 Task: Create New Customer with Customer Name: Wholesale Outlets Group, Billing Address Line1: 3618 Station Street, Billing Address Line2:  Austin, Billing Address Line3:  Texas 78702, Cell Number: 318-433-2611
Action: Mouse moved to (191, 34)
Screenshot: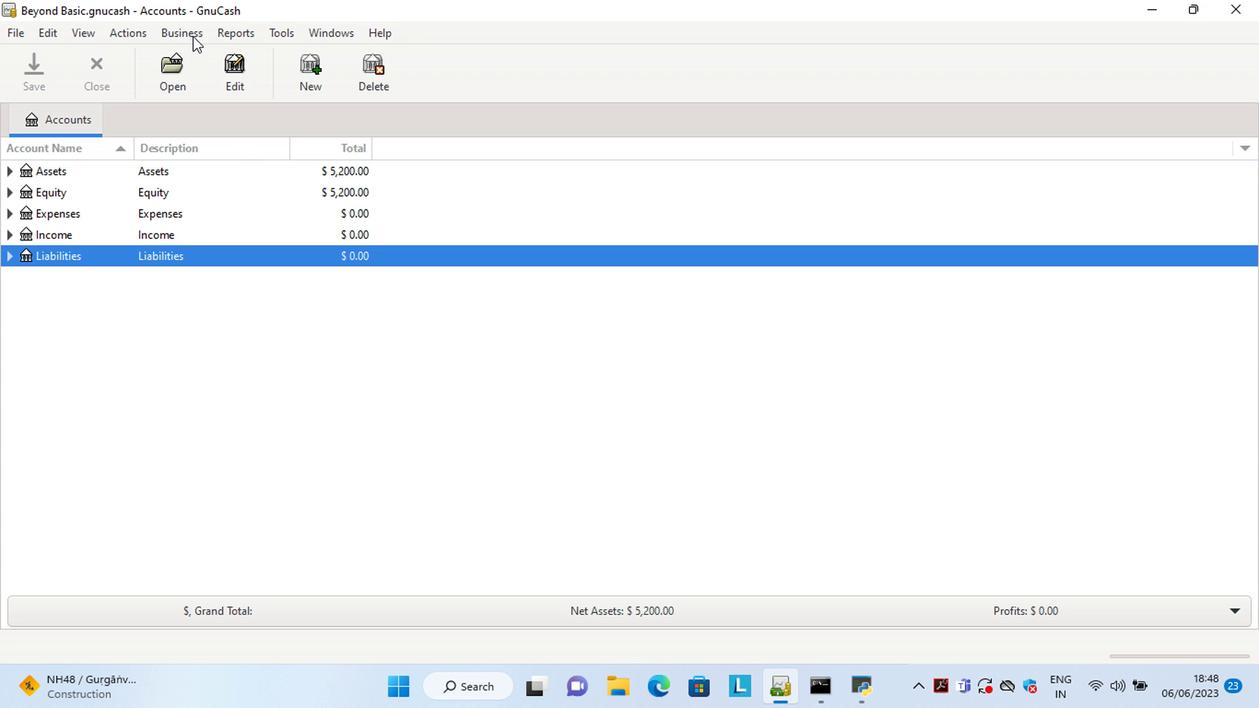 
Action: Mouse pressed left at (191, 34)
Screenshot: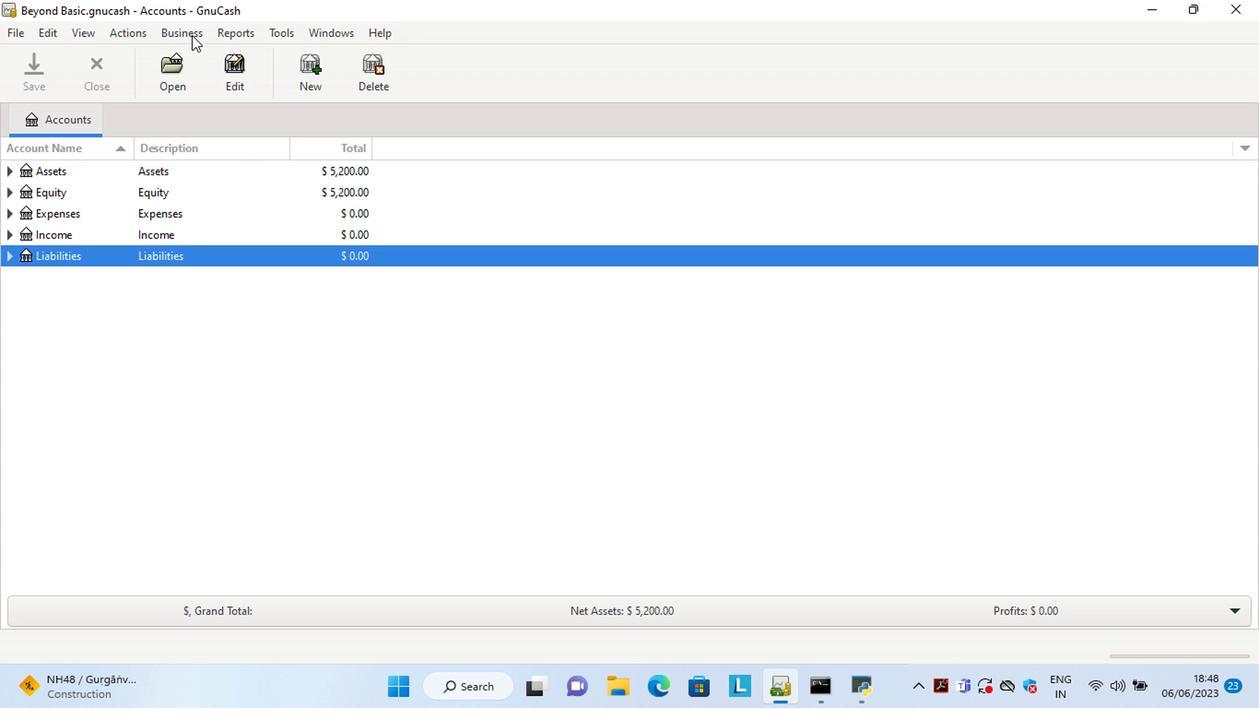 
Action: Mouse moved to (381, 78)
Screenshot: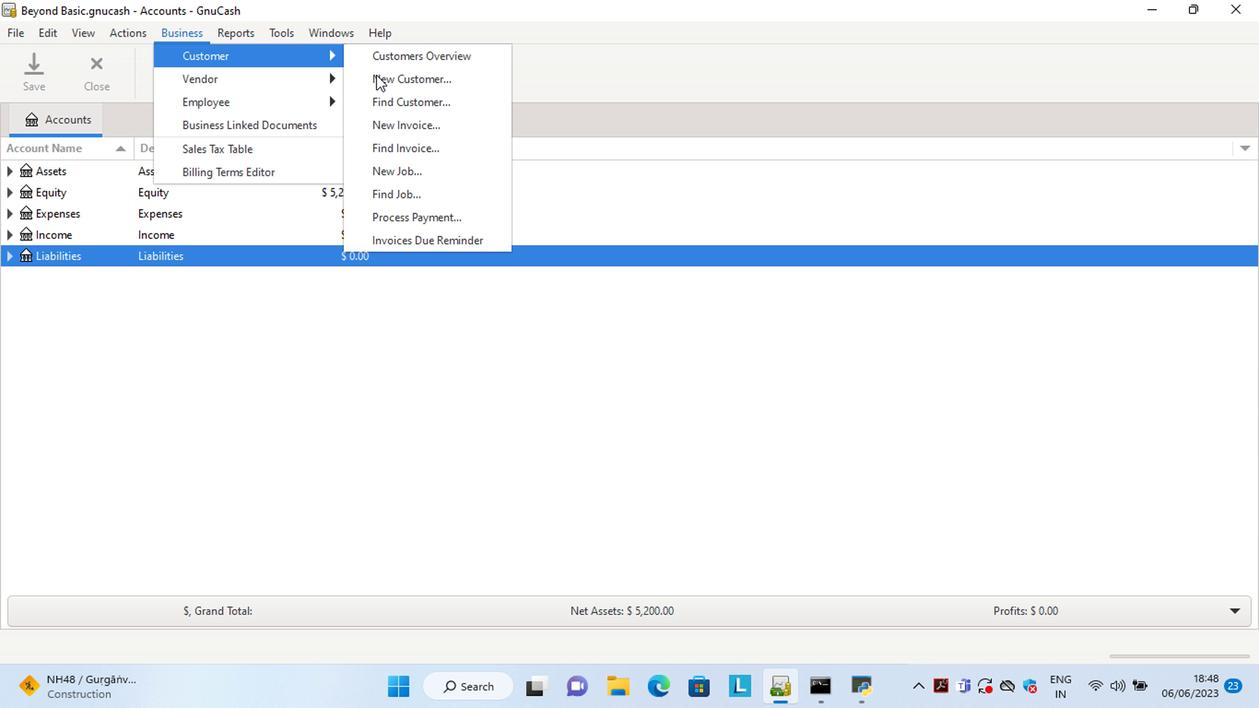 
Action: Mouse pressed left at (381, 78)
Screenshot: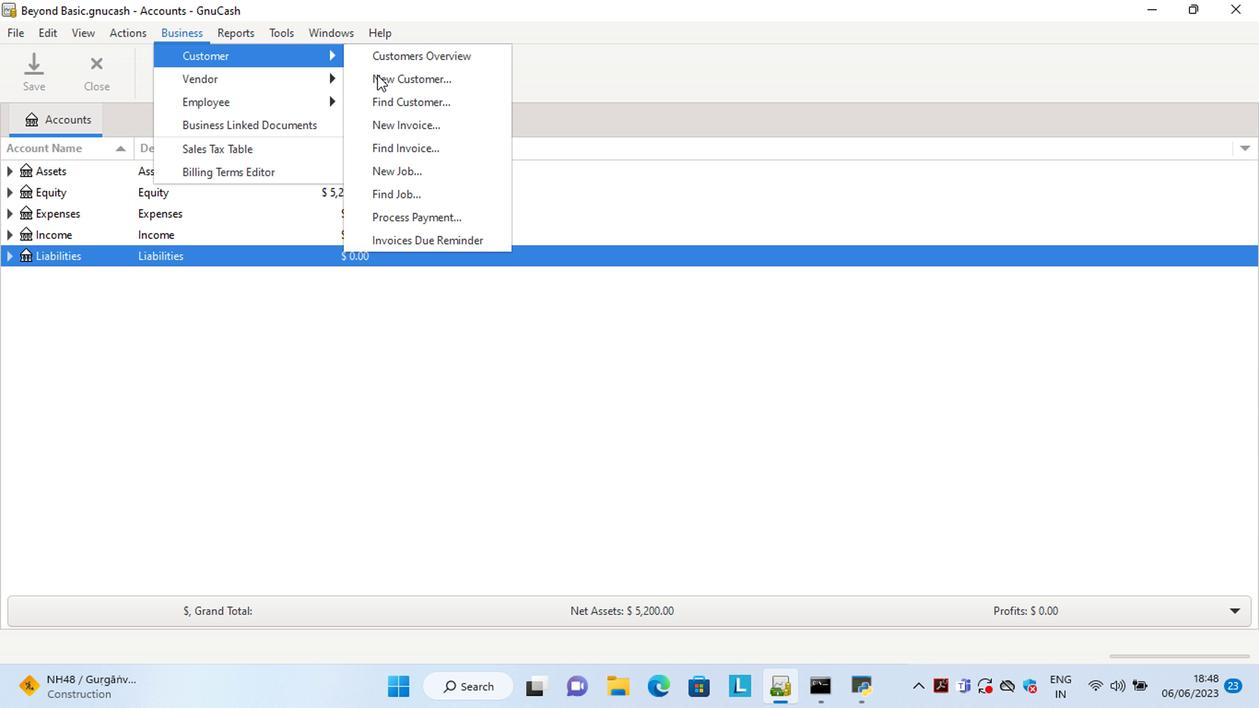 
Action: Mouse moved to (642, 200)
Screenshot: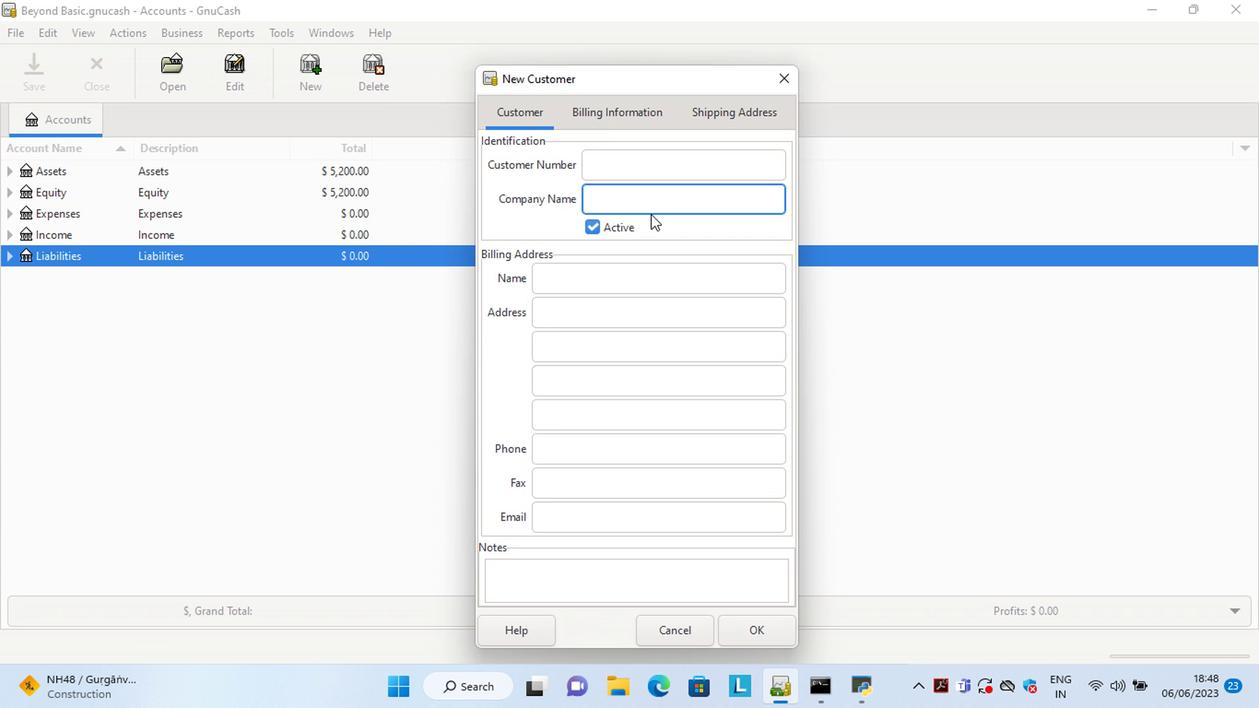 
Action: Mouse pressed left at (642, 200)
Screenshot: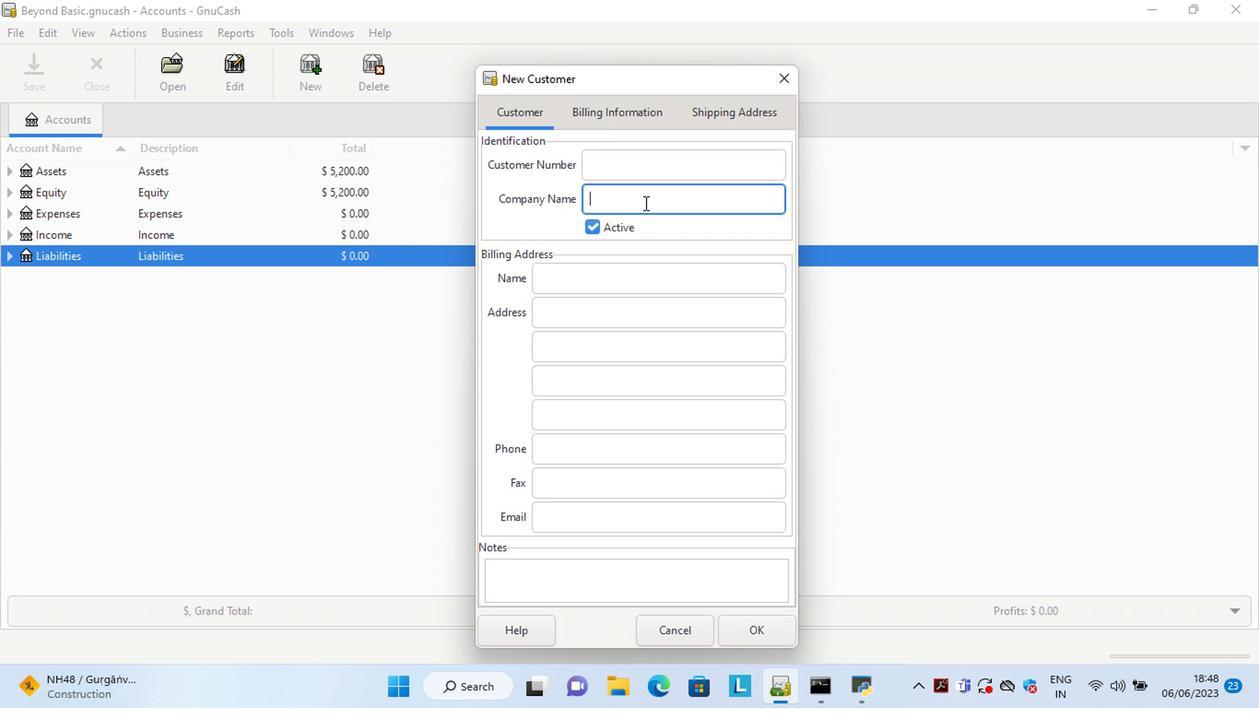 
Action: Key pressed <Key.shift><Key.shift><Key.shift><Key.shift><Key.shift><Key.shift><Key.shift><Key.shift><Key.shift><Key.shift><Key.shift><Key.shift><Key.shift><Key.shift><Key.shift><Key.shift><Key.shift><Key.shift><Key.shift>Wholesale<Key.space><Key.shift>Outlets<Key.space><Key.shift>Group<Key.tab><Key.tab><Key.tab>3618<Key.space><Key.shift>Station<Key.space><Key.shift>Street<Key.tab><Key.shift>Au<Key.tab>7702<Key.left><Key.left><Key.left><Key.left><Key.left><Key.shift>Tex<Key.tab><Key.tab>318-433-2611
Screenshot: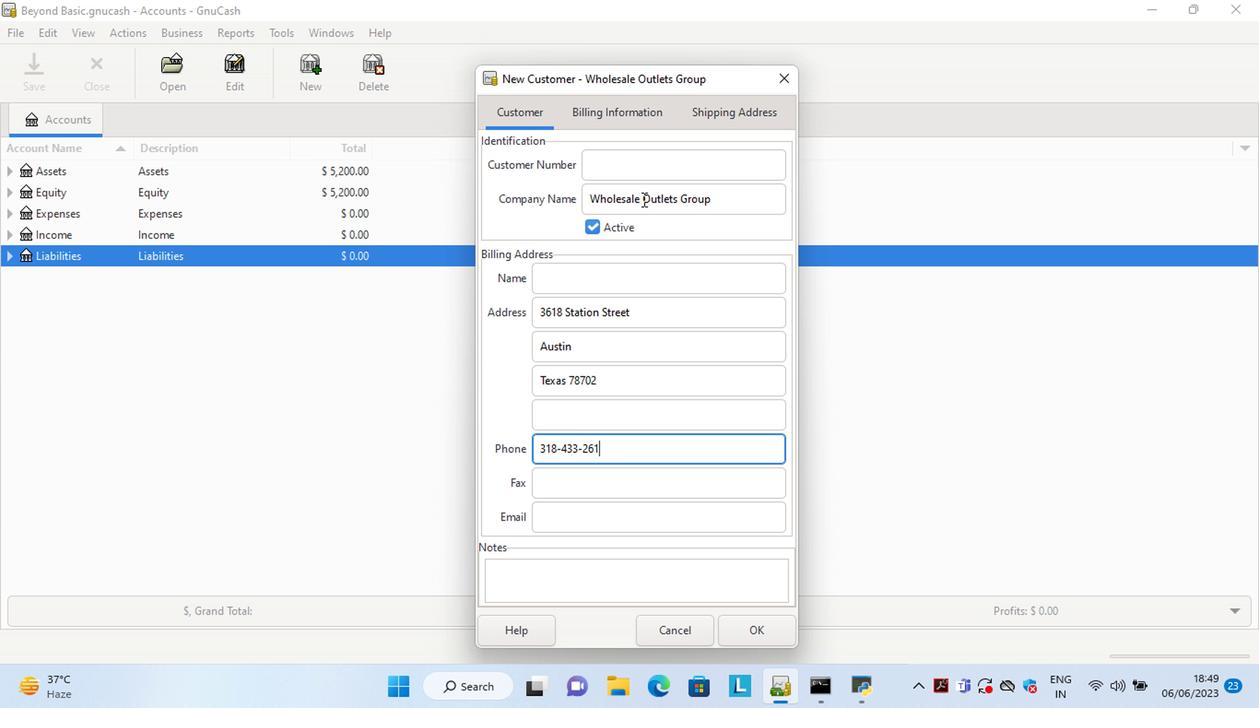 
Action: Mouse moved to (751, 629)
Screenshot: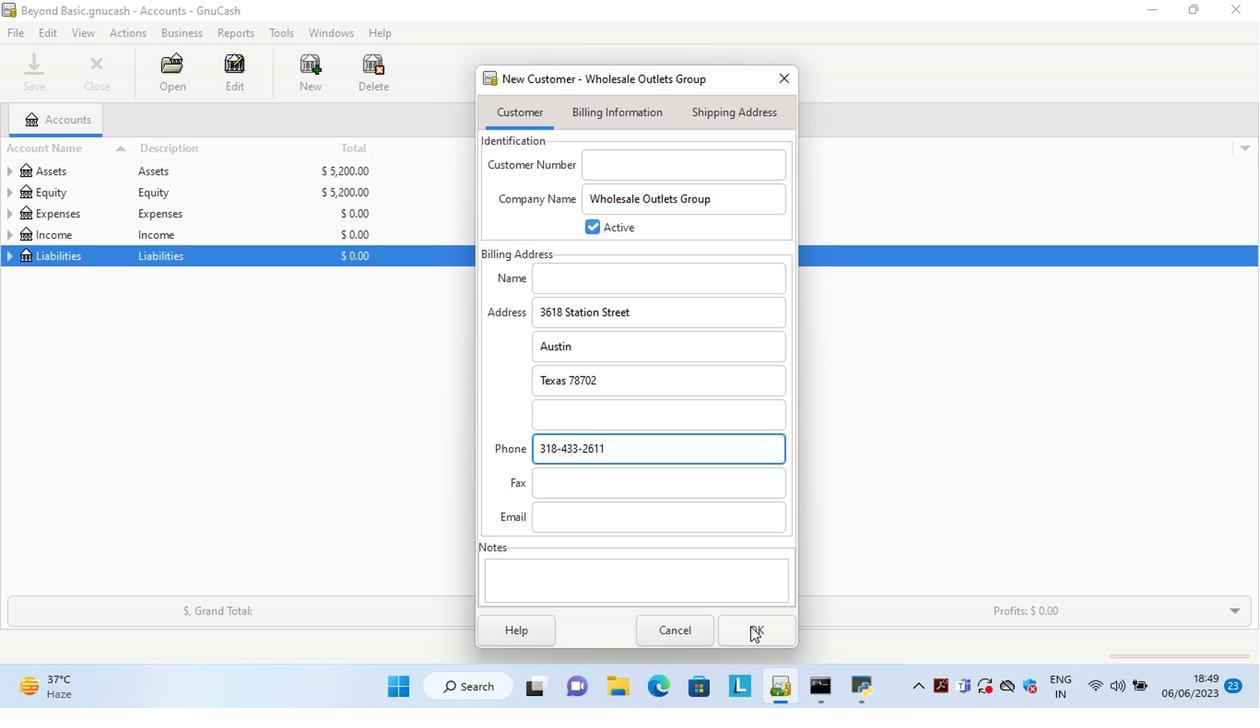 
Action: Mouse pressed left at (751, 629)
Screenshot: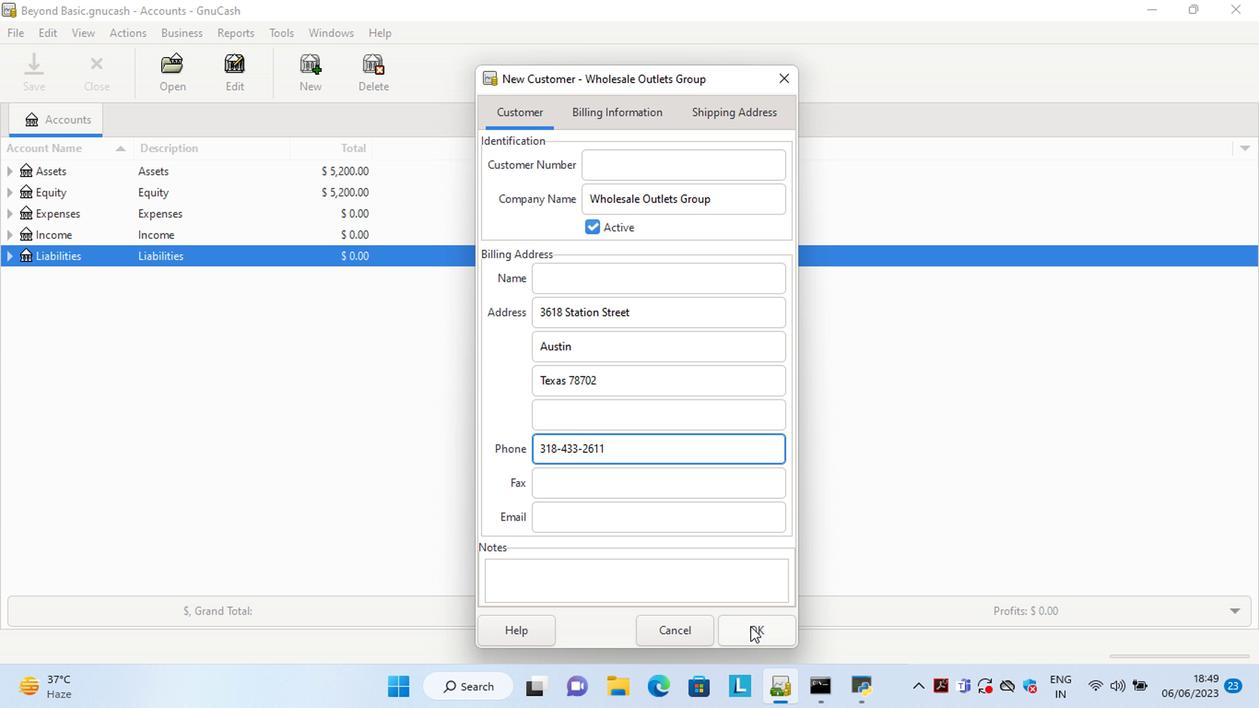 
